 Task: Add a dependency to the task Add support for real-time multiplayer gaming , the existing task  Improve the appâ€™s performance during network interruptions in the project WolfTech.
Action: Mouse moved to (57, 392)
Screenshot: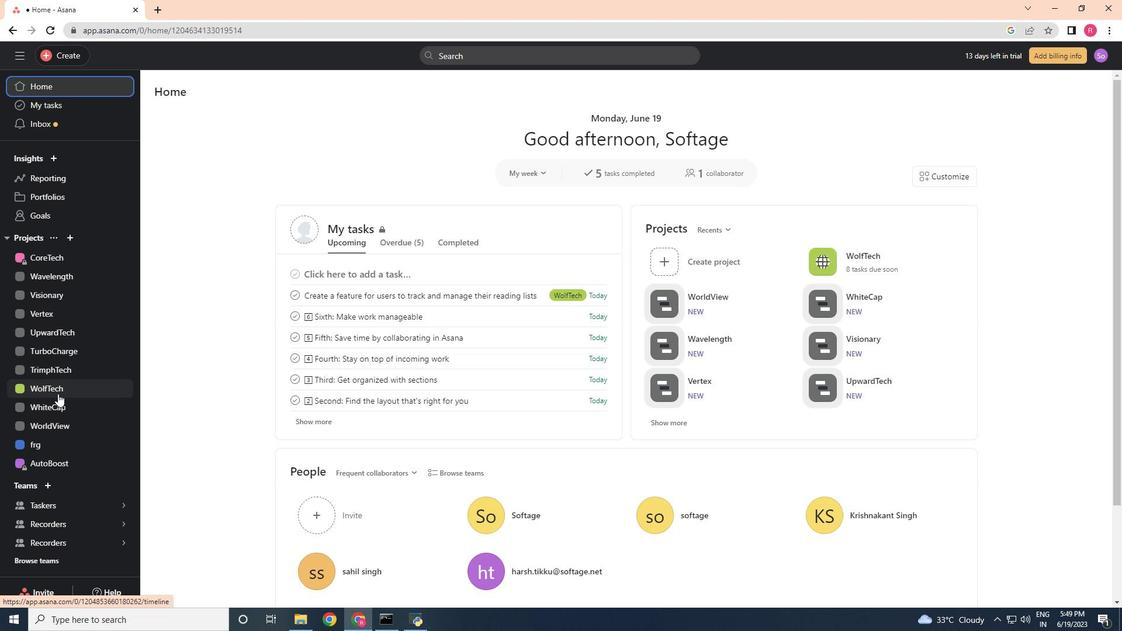 
Action: Mouse pressed left at (57, 392)
Screenshot: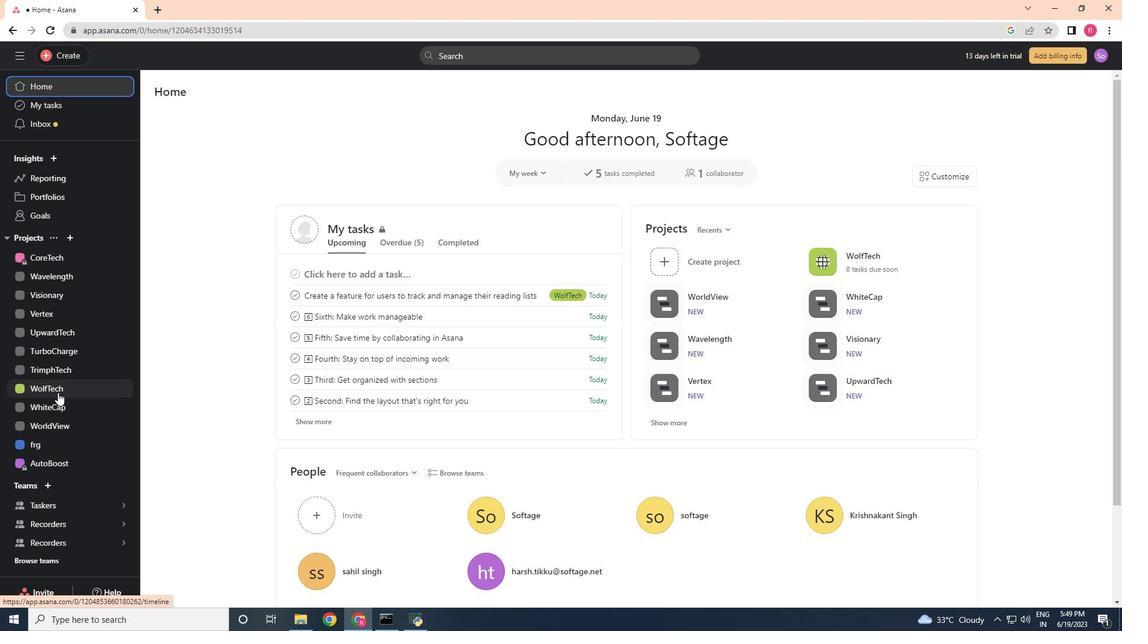 
Action: Mouse moved to (817, 605)
Screenshot: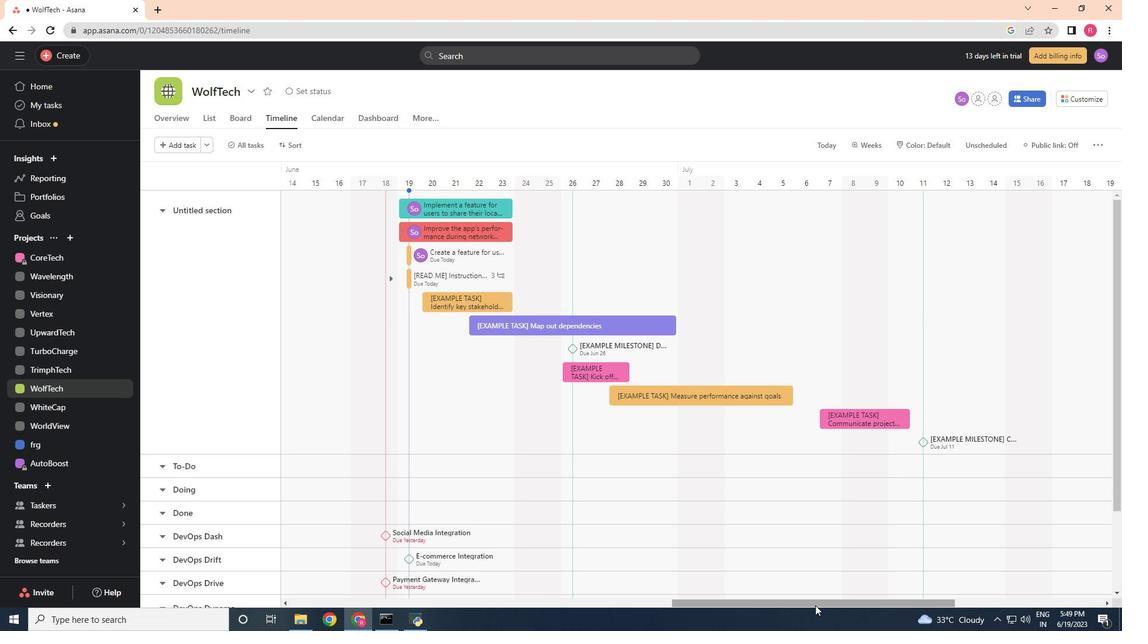 
Action: Mouse pressed left at (817, 605)
Screenshot: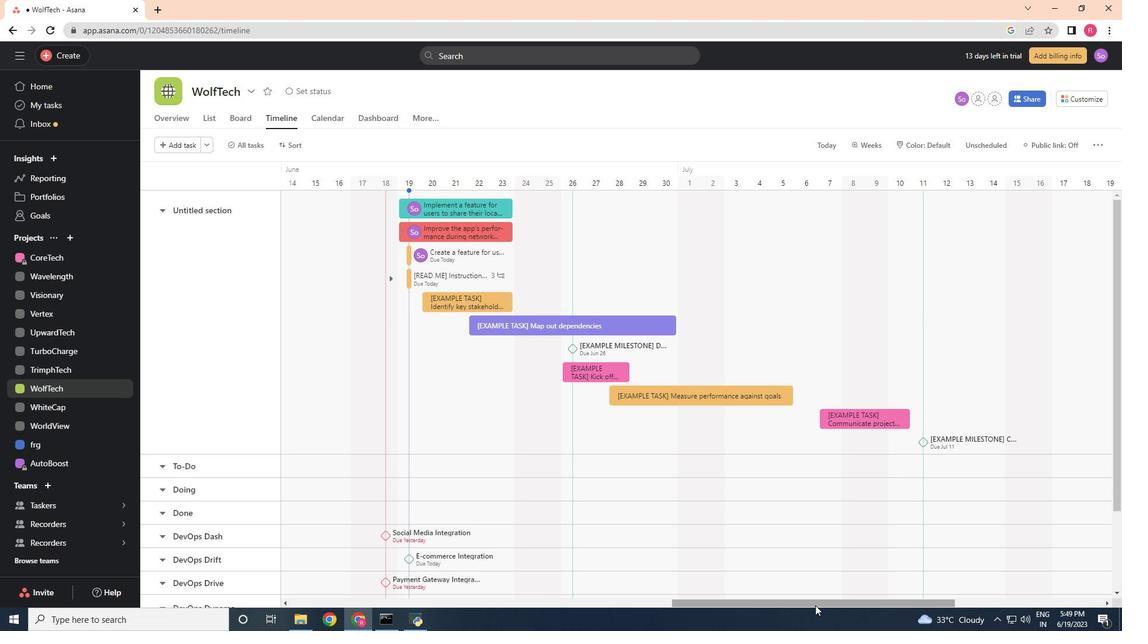 
Action: Mouse moved to (674, 464)
Screenshot: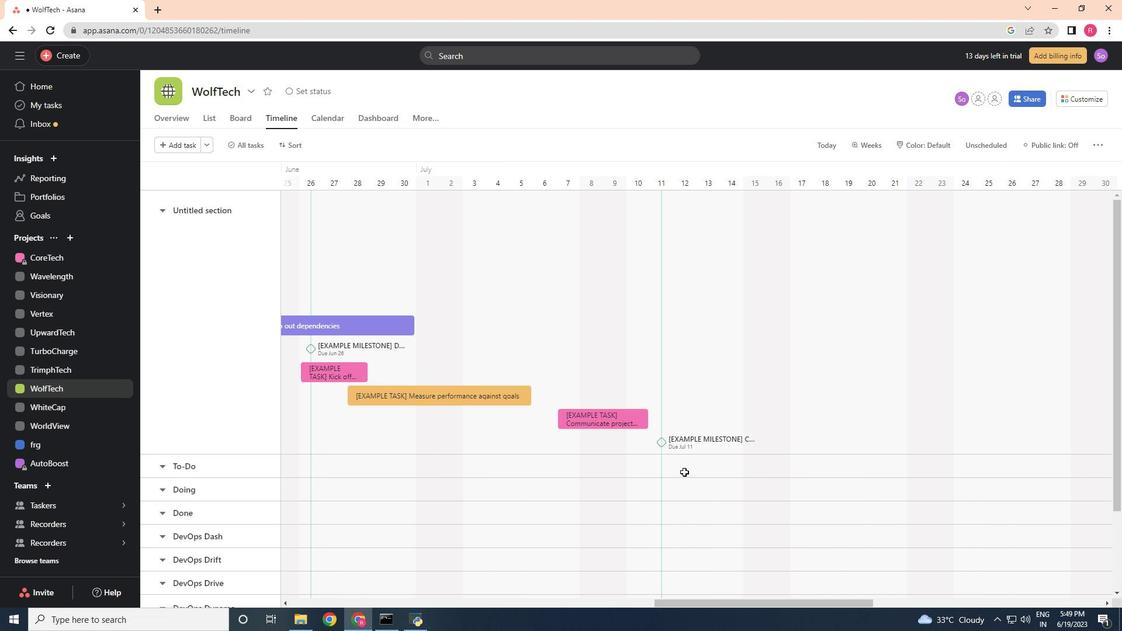 
Action: Mouse scrolled (674, 463) with delta (0, 0)
Screenshot: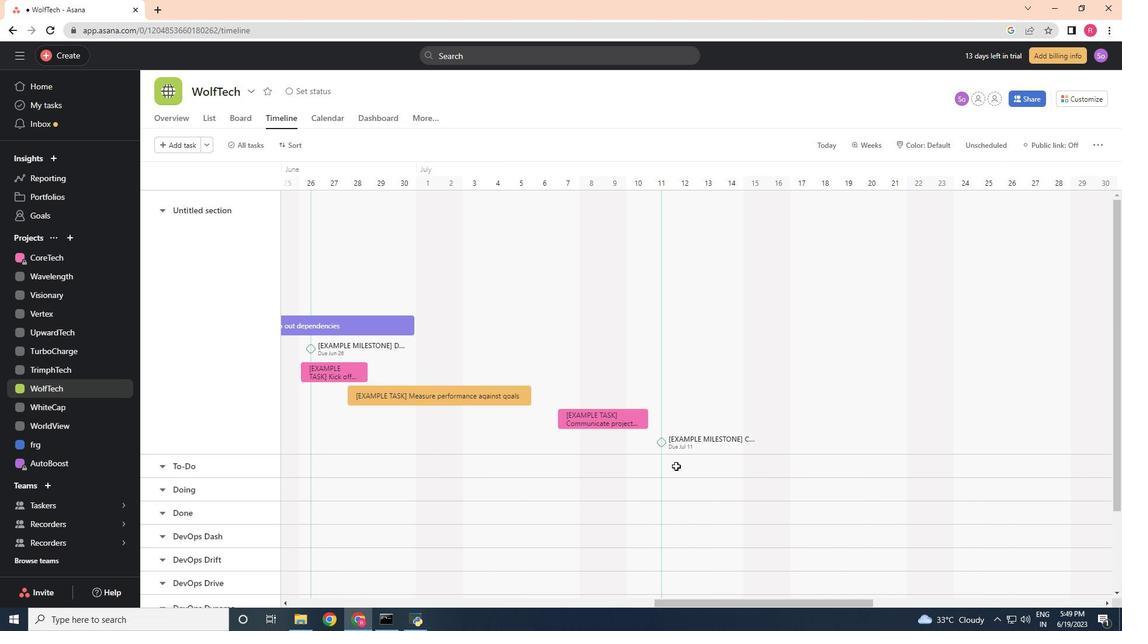 
Action: Mouse moved to (672, 464)
Screenshot: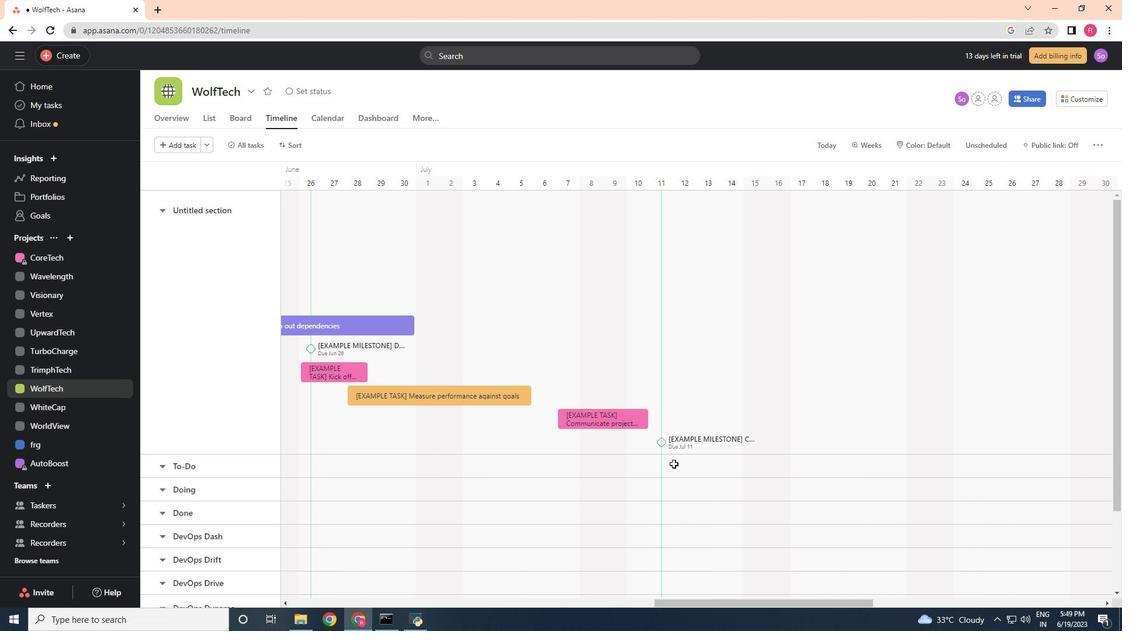 
Action: Mouse scrolled (672, 463) with delta (0, 0)
Screenshot: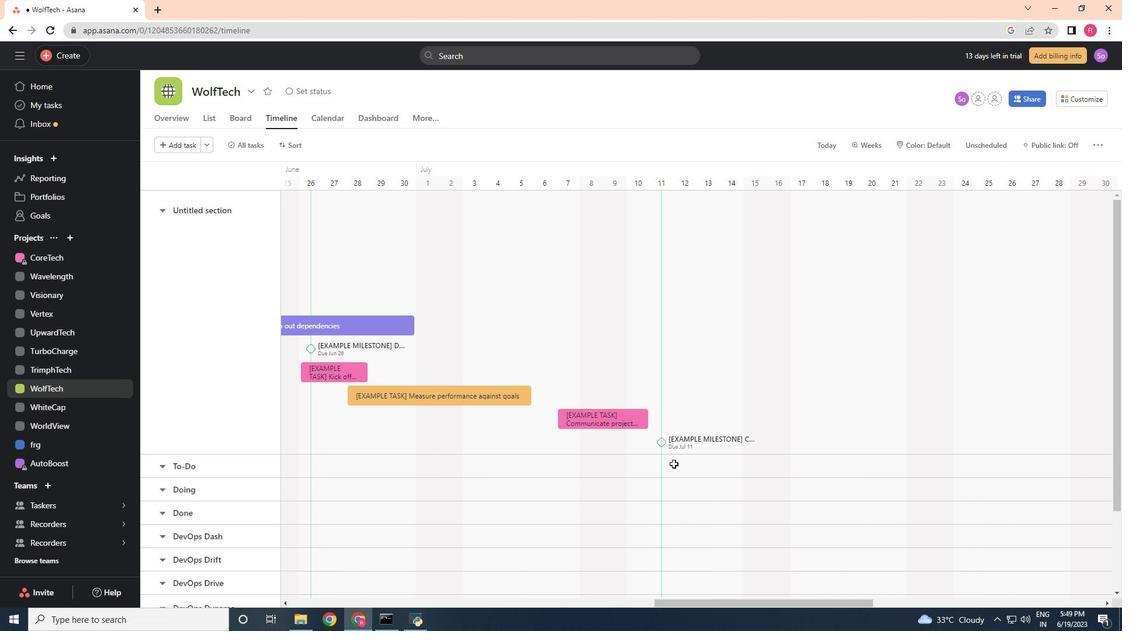 
Action: Mouse scrolled (672, 463) with delta (0, 0)
Screenshot: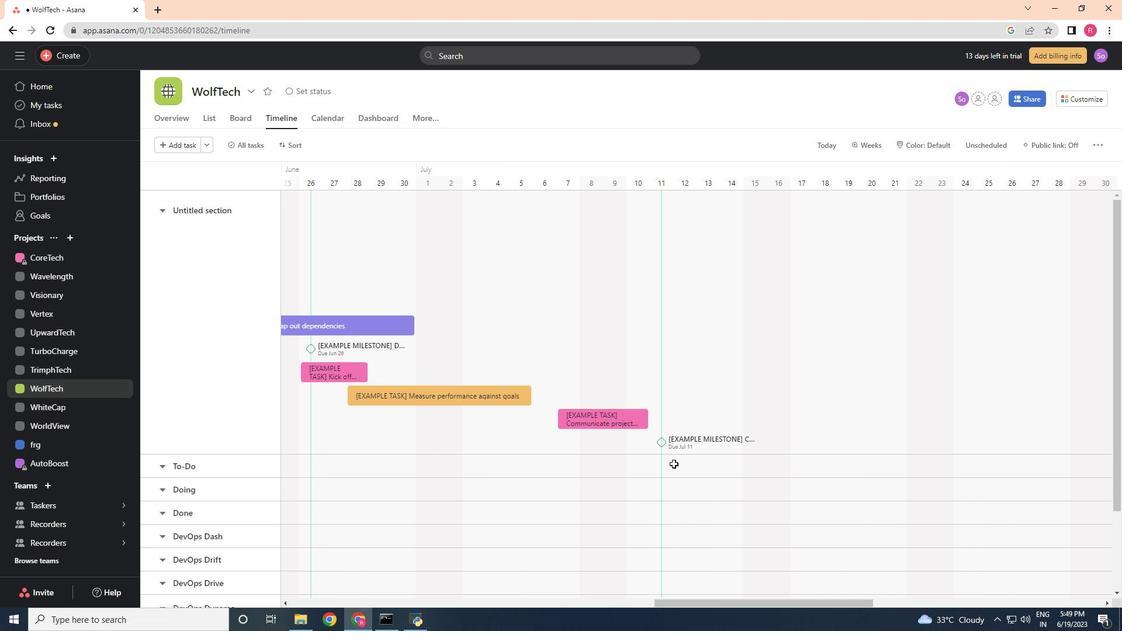 
Action: Mouse moved to (674, 465)
Screenshot: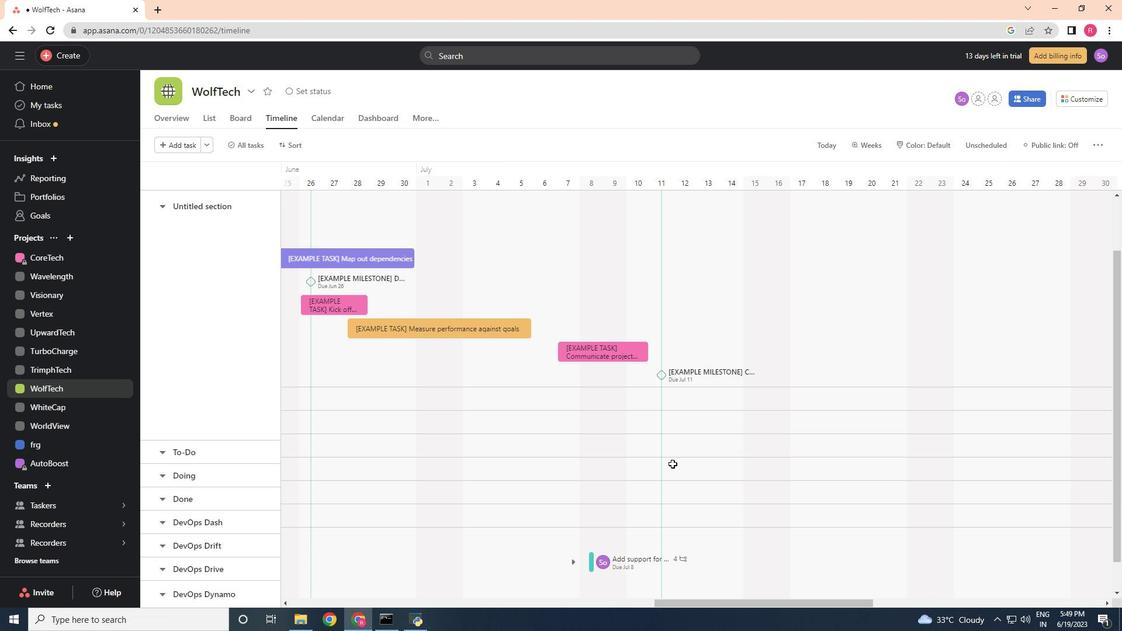 
Action: Mouse scrolled (674, 464) with delta (0, 0)
Screenshot: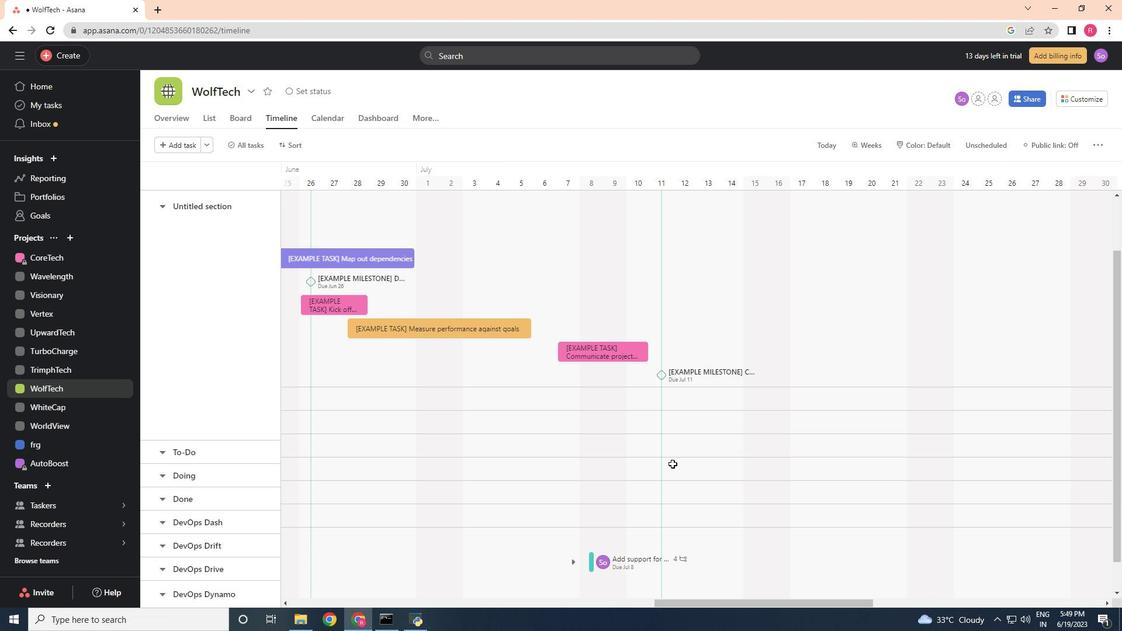 
Action: Mouse moved to (647, 526)
Screenshot: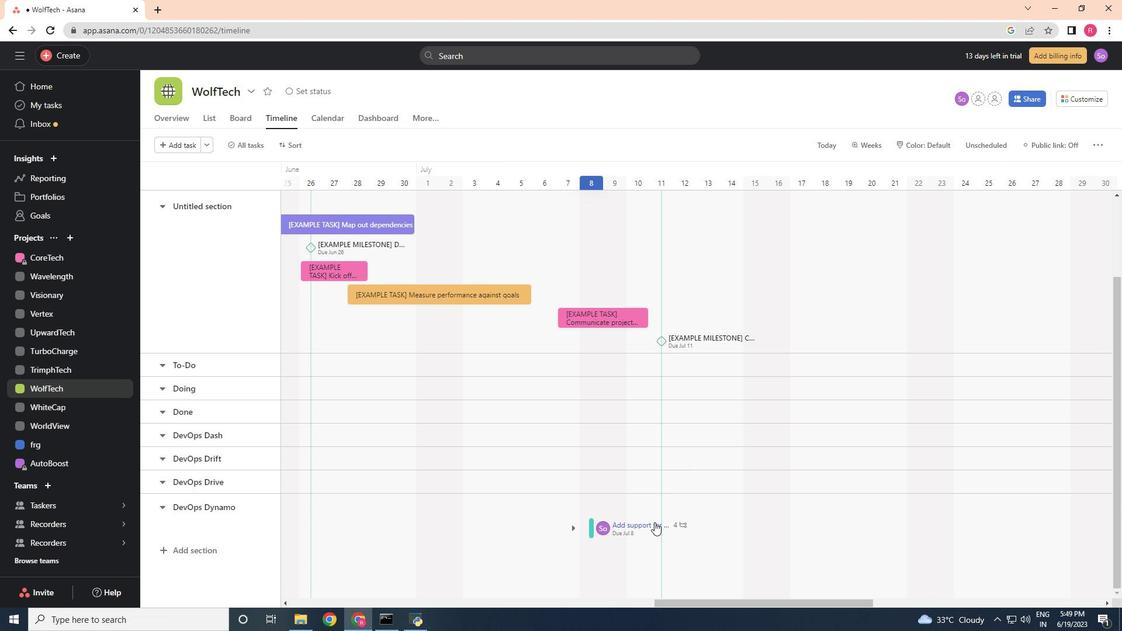 
Action: Mouse pressed left at (647, 526)
Screenshot: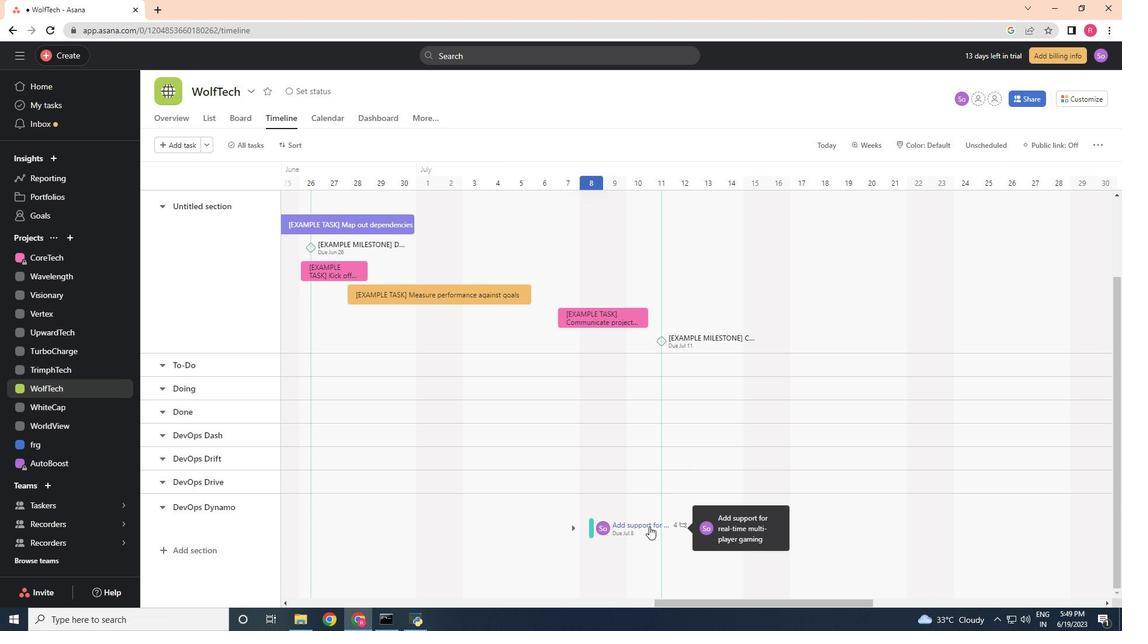 
Action: Mouse moved to (824, 292)
Screenshot: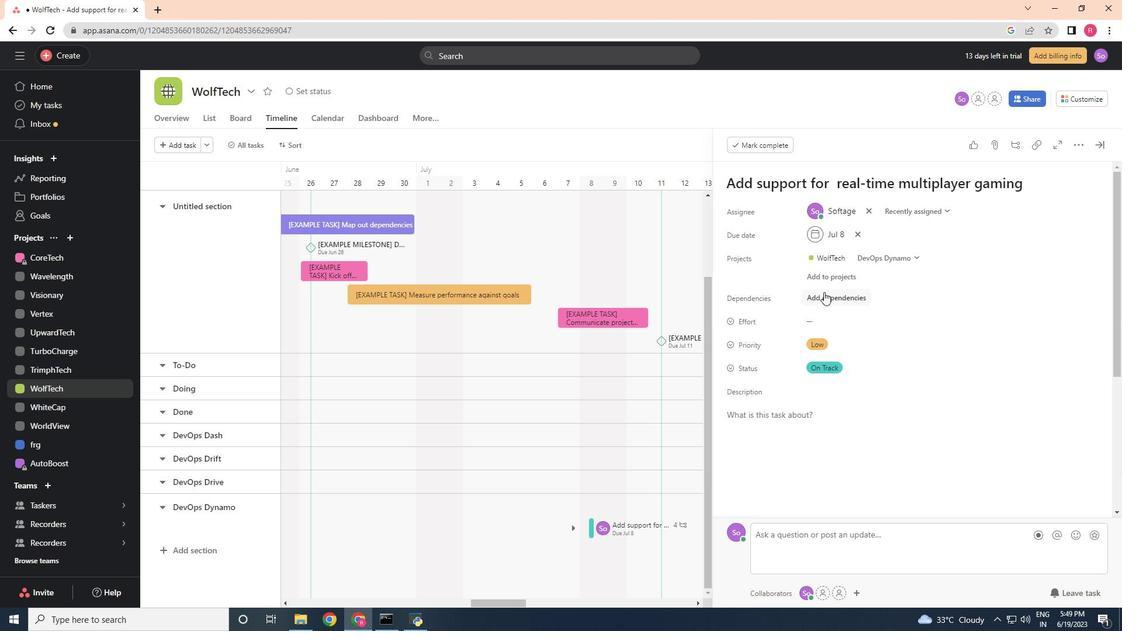 
Action: Mouse pressed left at (824, 292)
Screenshot: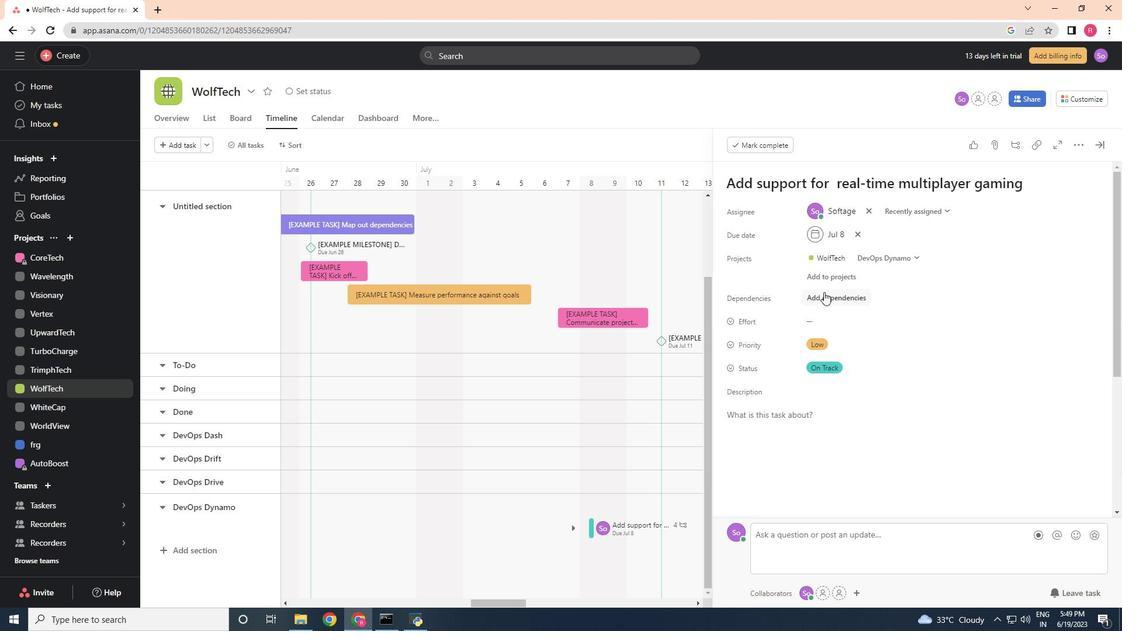 
Action: Mouse moved to (467, 279)
Screenshot: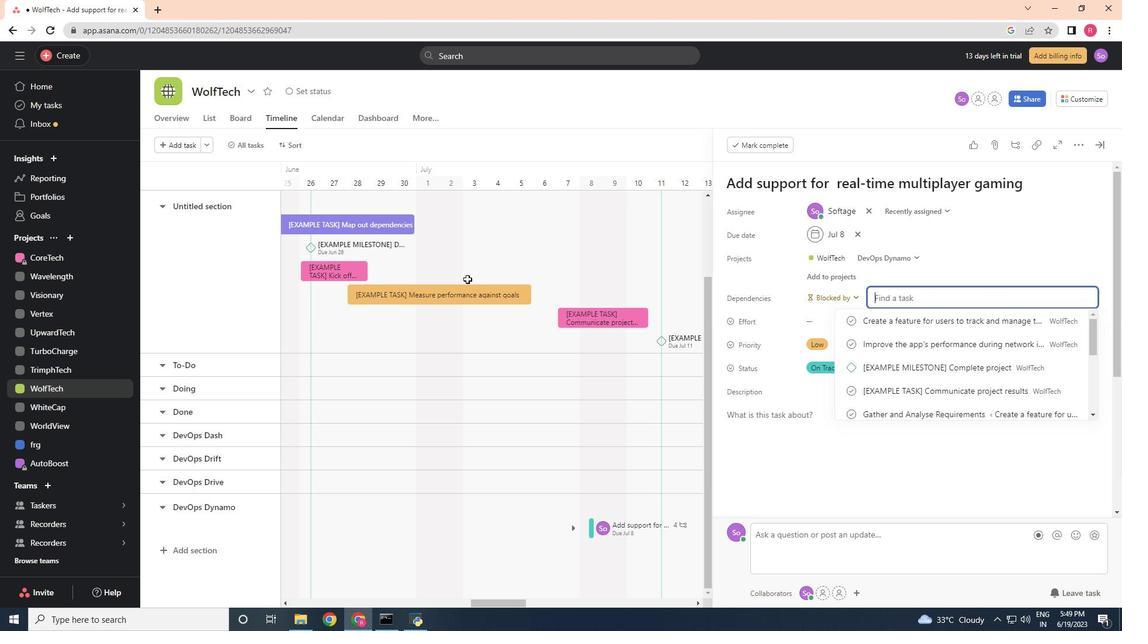 
Action: Key pressed <Key.shift>Improve<Key.space>the<Key.space>app's<Key.space>performance<Key.space>during<Key.space>network<Key.space>interry<Key.backspace>uptions<Key.space>
Screenshot: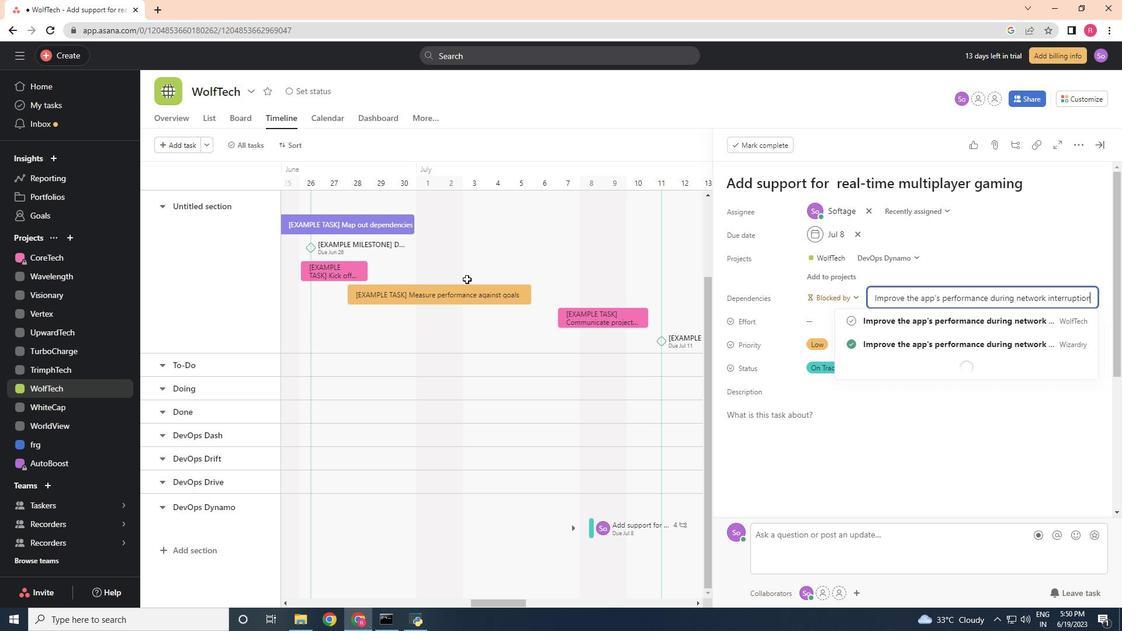 
Action: Mouse moved to (955, 316)
Screenshot: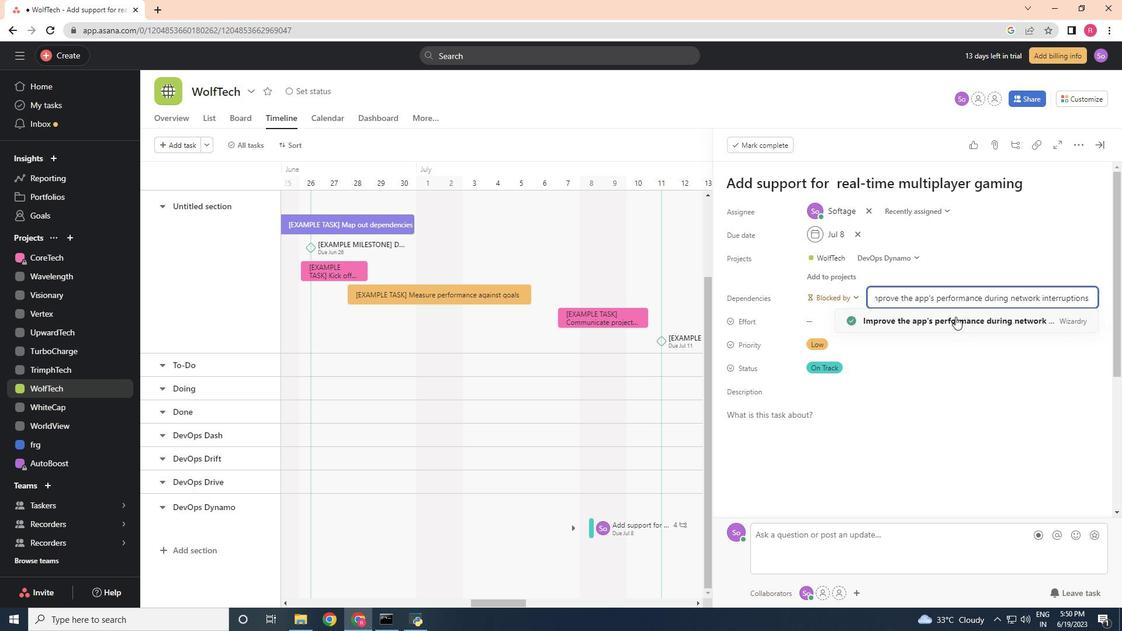 
Action: Mouse pressed left at (955, 316)
Screenshot: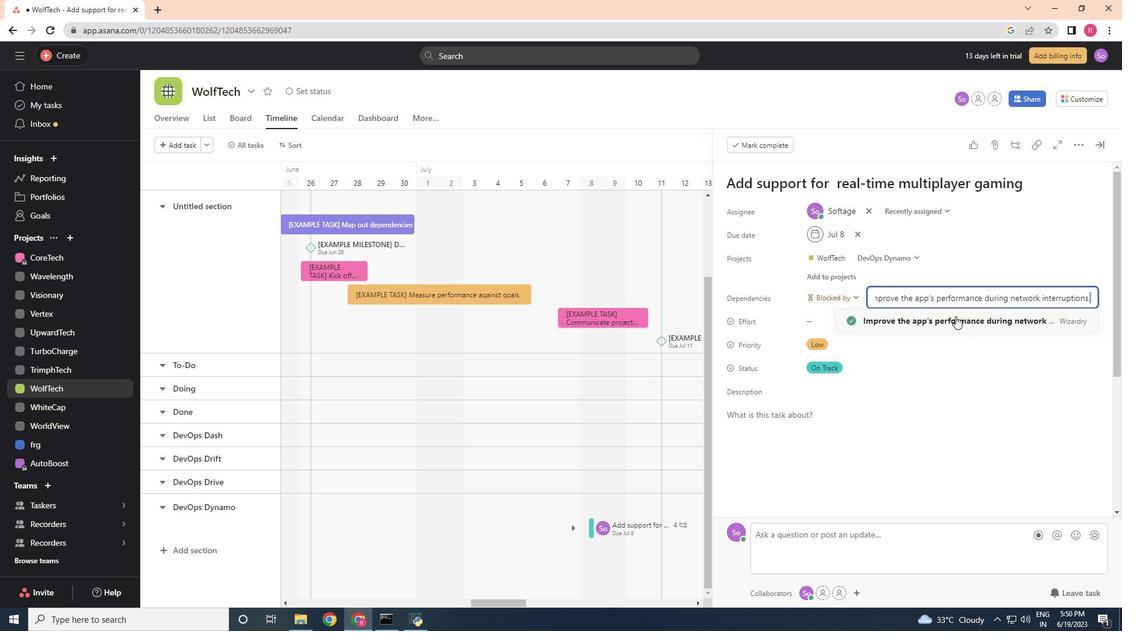 
Action: Mouse moved to (934, 370)
Screenshot: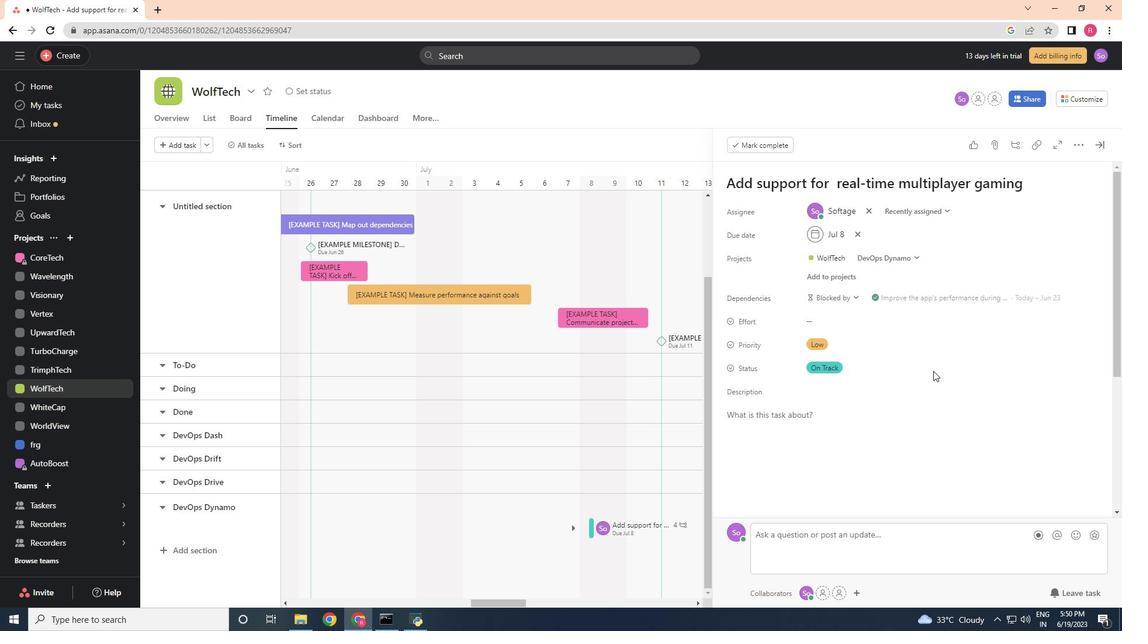 
